 Task: Acess the "Campaign related list" page setting.
Action: Mouse moved to (886, 66)
Screenshot: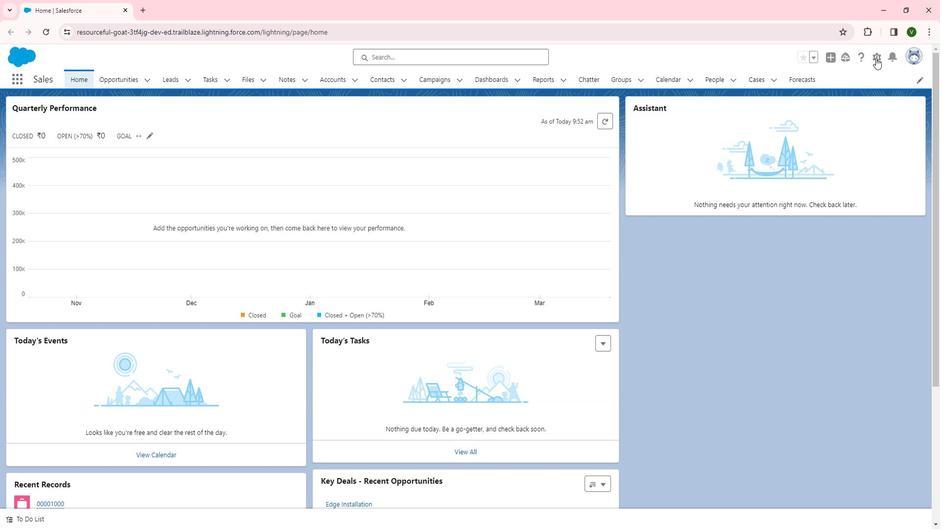 
Action: Mouse pressed left at (886, 66)
Screenshot: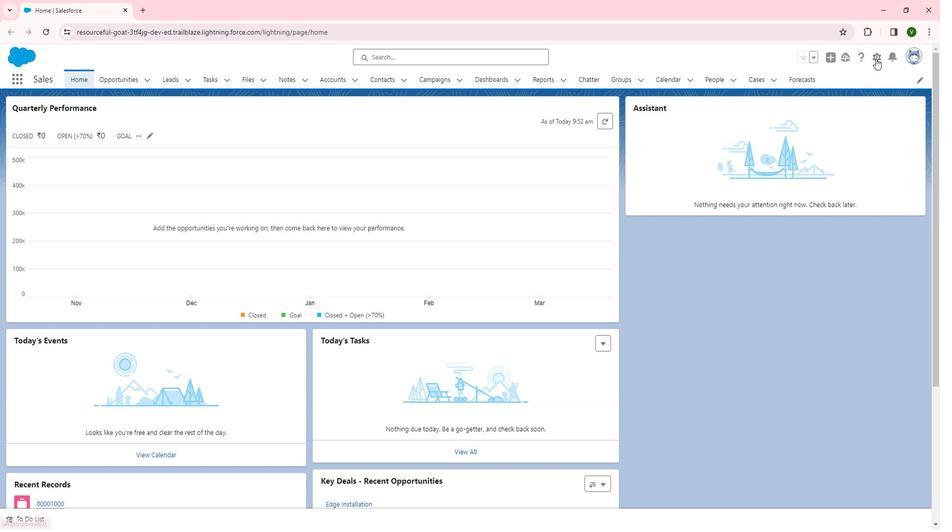 
Action: Mouse moved to (815, 96)
Screenshot: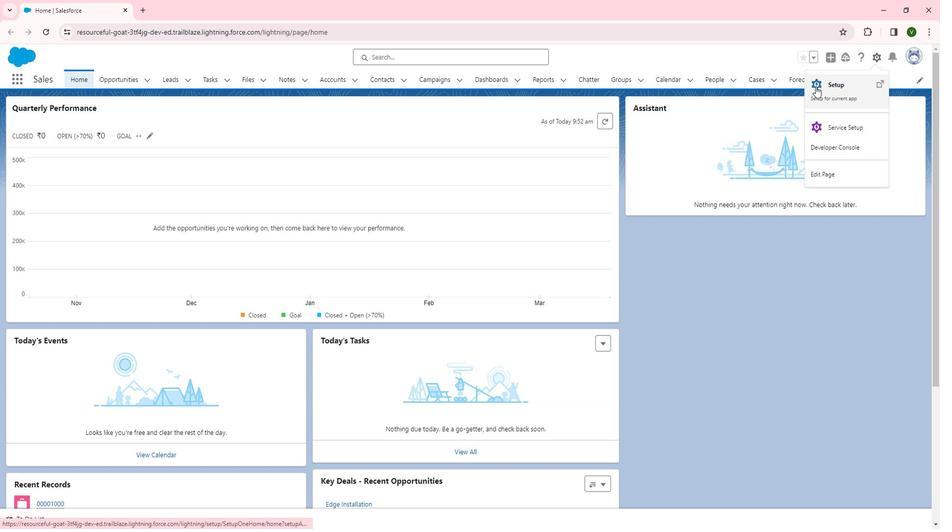 
Action: Mouse pressed left at (815, 96)
Screenshot: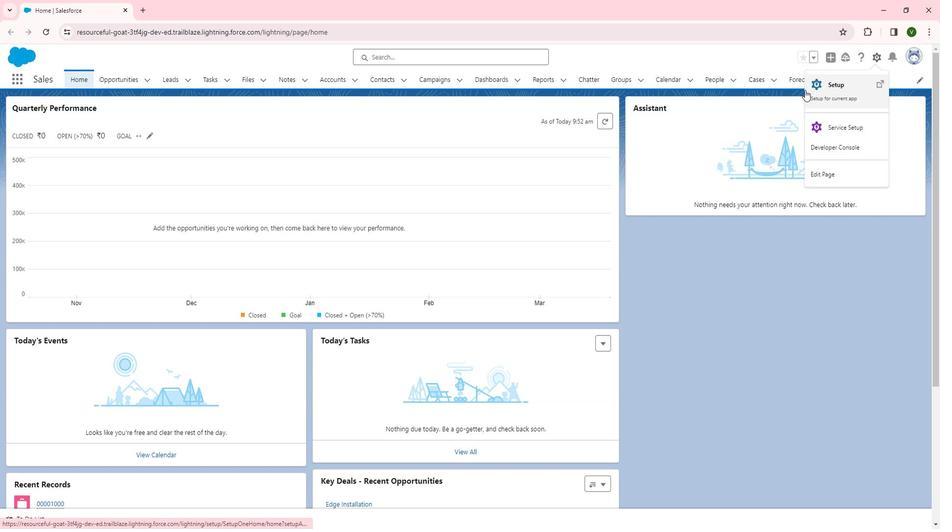 
Action: Mouse moved to (31, 358)
Screenshot: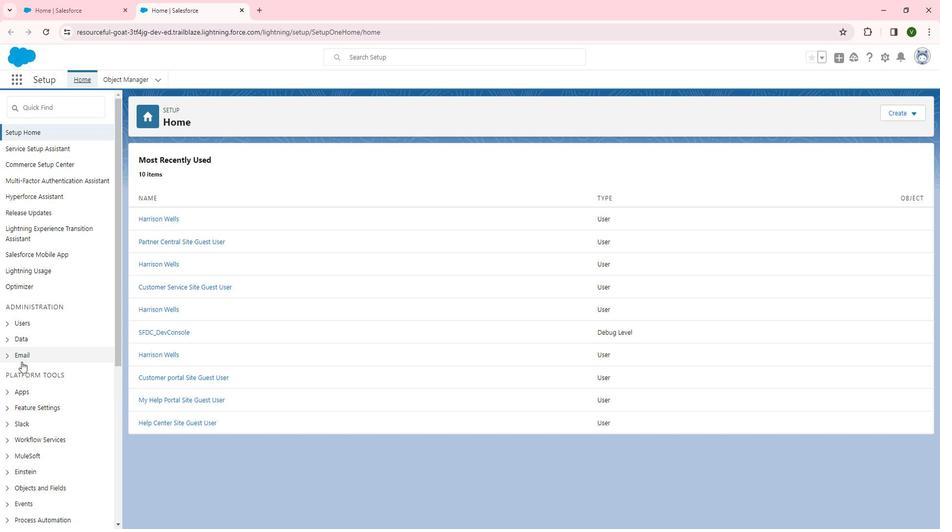 
Action: Mouse scrolled (31, 358) with delta (0, 0)
Screenshot: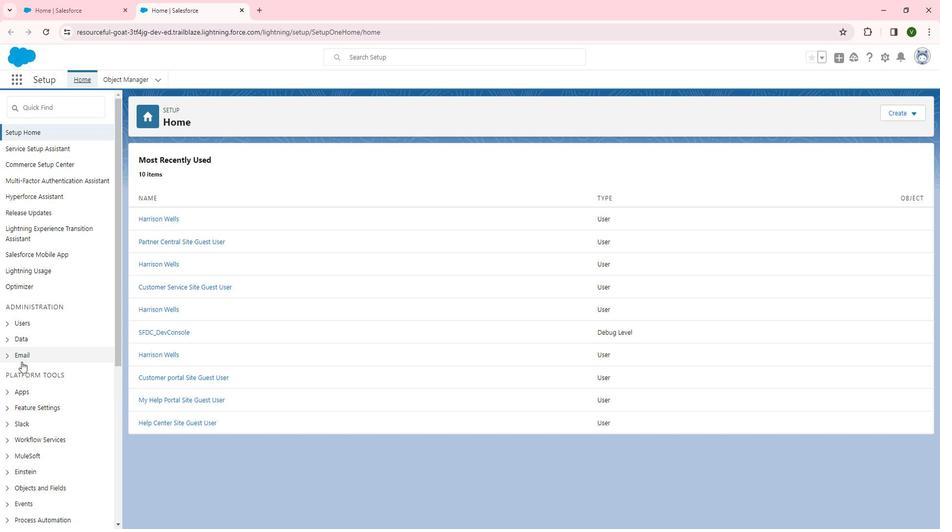 
Action: Mouse moved to (31, 359)
Screenshot: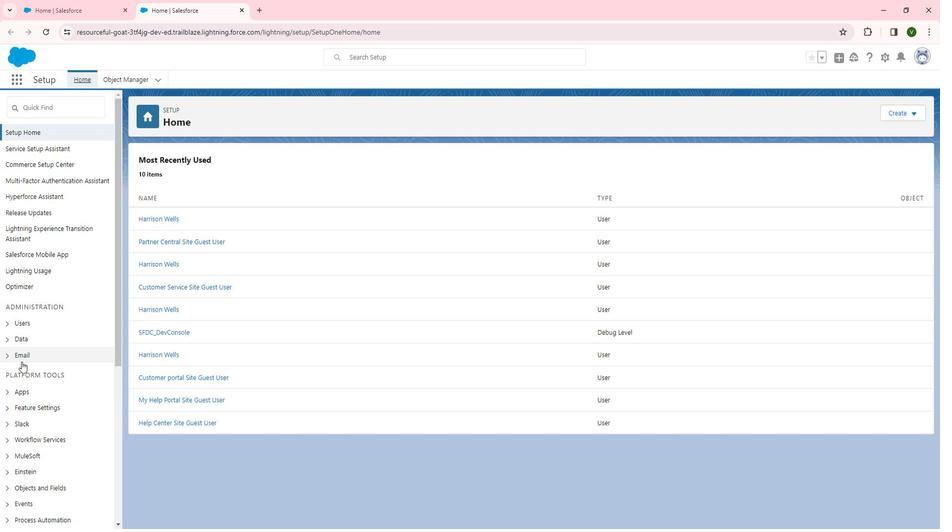 
Action: Mouse scrolled (31, 359) with delta (0, 0)
Screenshot: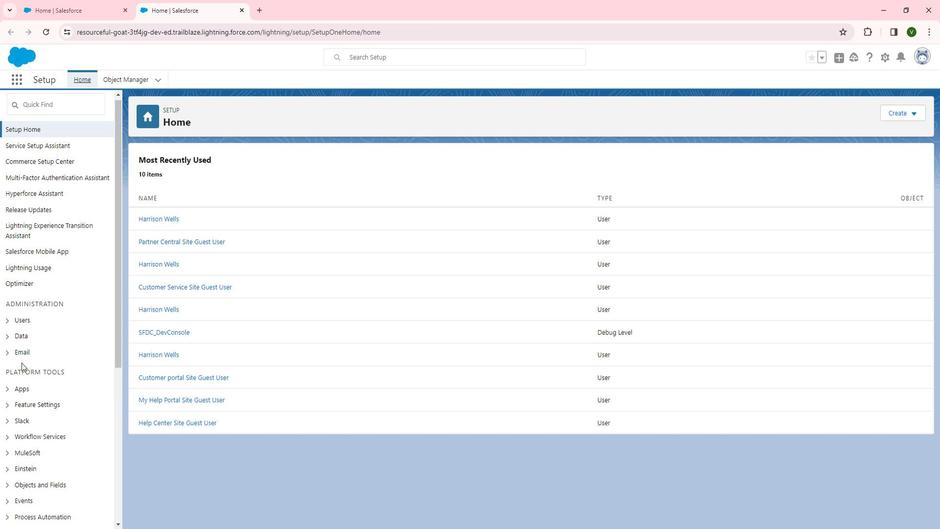
Action: Mouse moved to (20, 305)
Screenshot: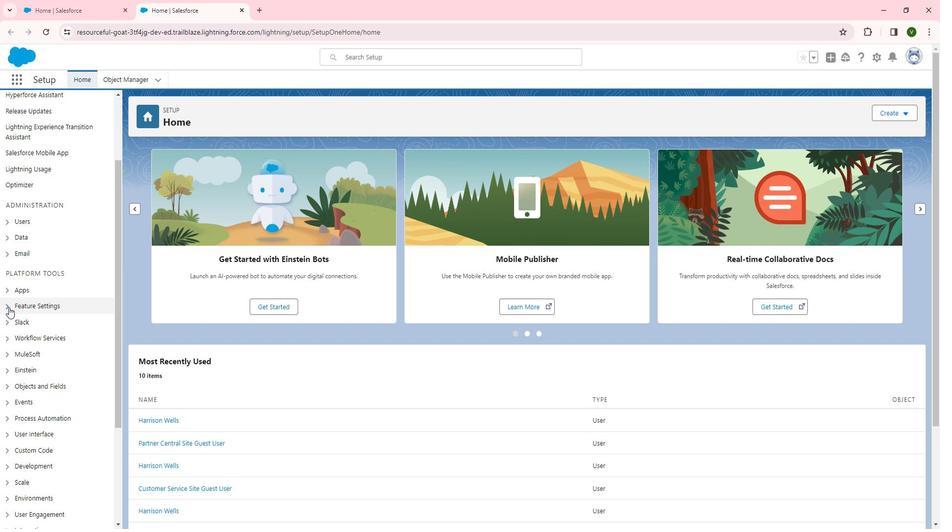 
Action: Mouse pressed left at (20, 305)
Screenshot: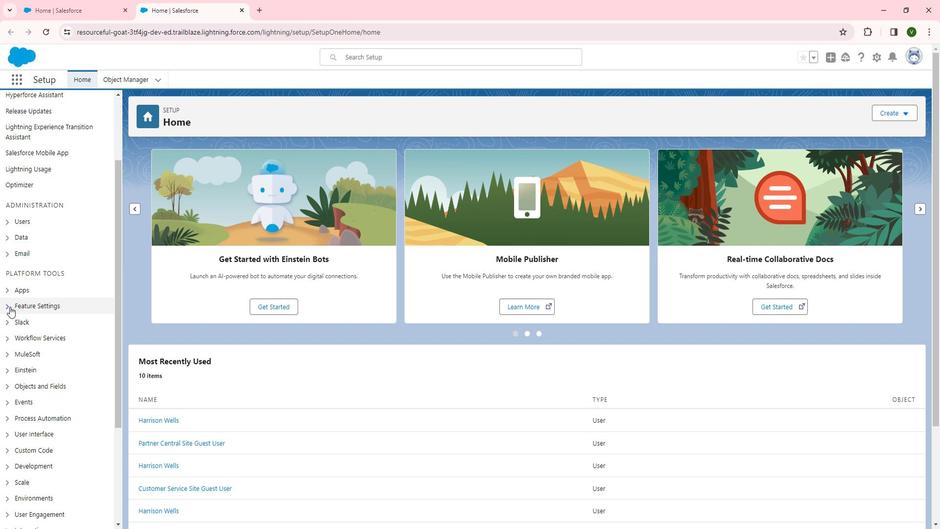 
Action: Mouse moved to (27, 383)
Screenshot: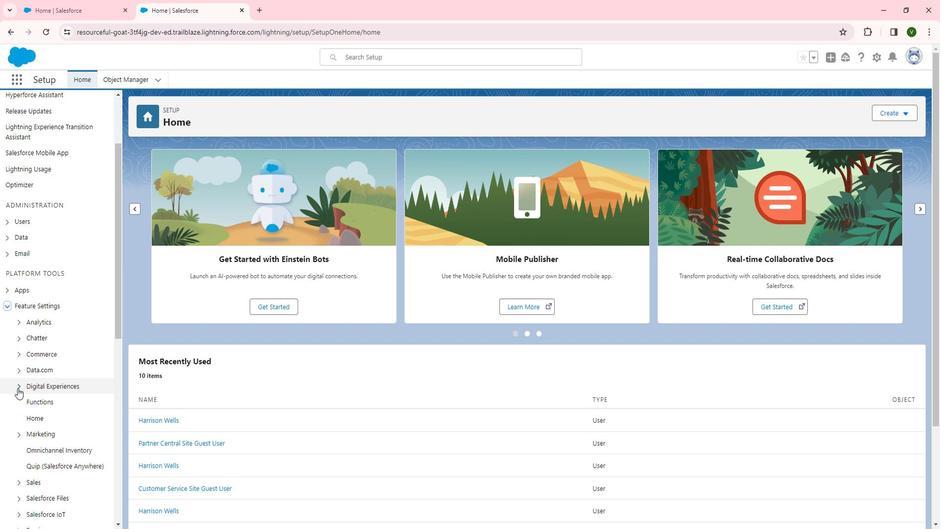 
Action: Mouse pressed left at (27, 383)
Screenshot: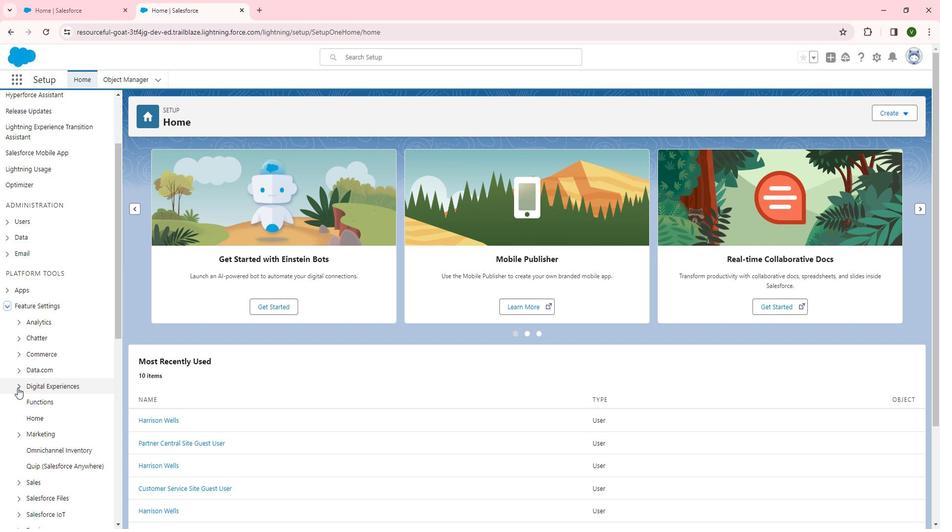 
Action: Mouse moved to (58, 396)
Screenshot: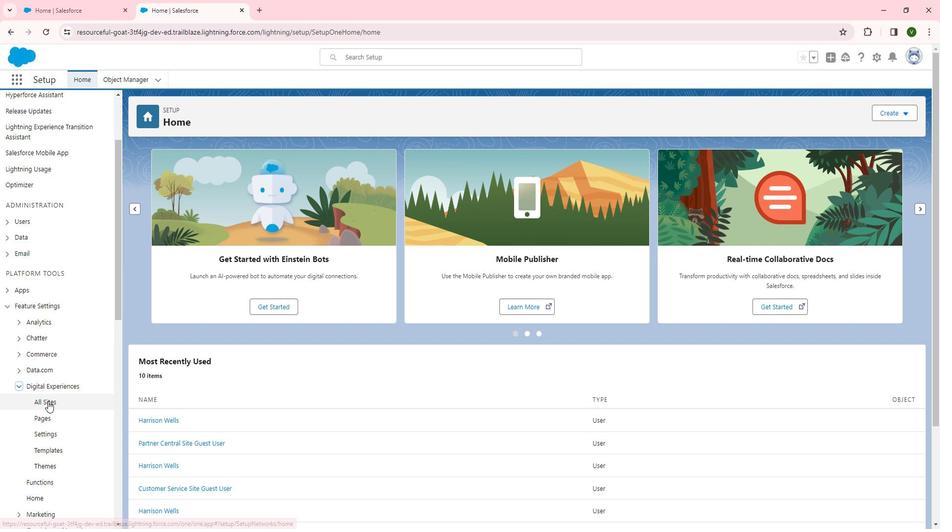 
Action: Mouse pressed left at (58, 396)
Screenshot: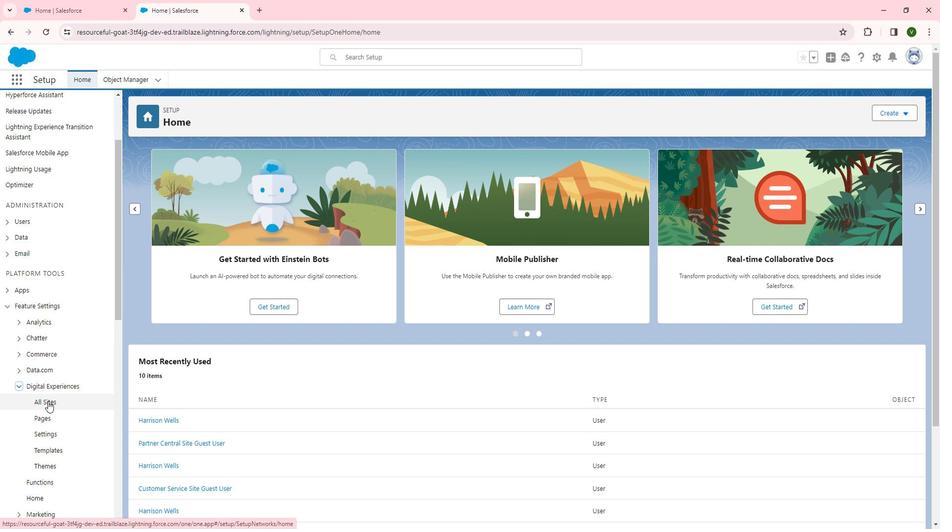 
Action: Mouse moved to (165, 303)
Screenshot: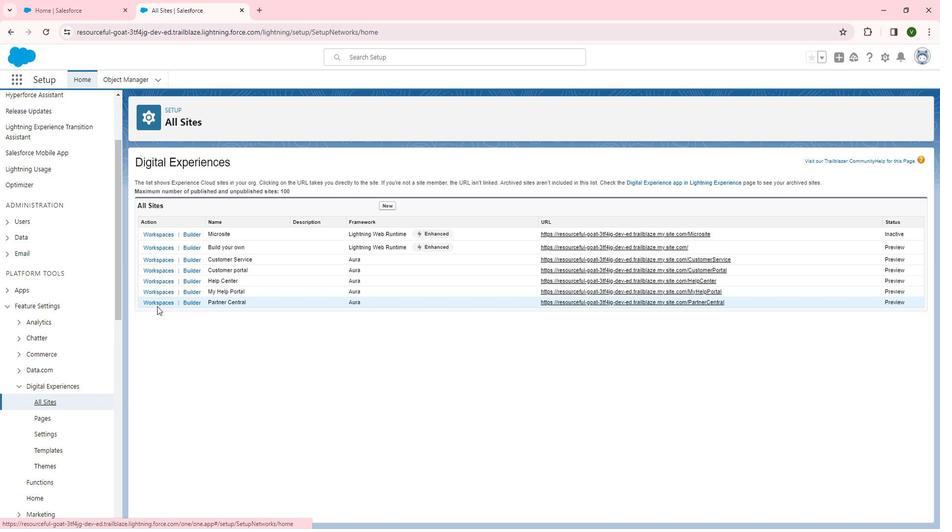 
Action: Mouse pressed left at (165, 303)
Screenshot: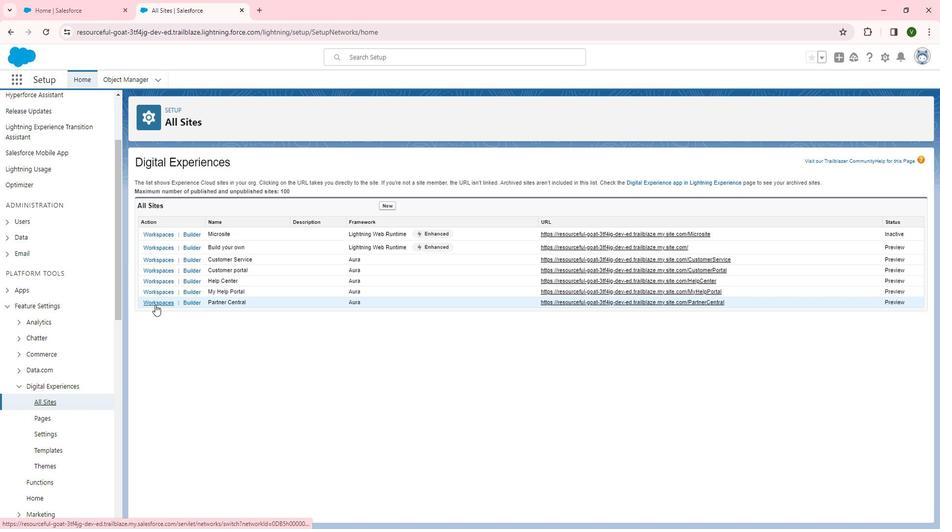 
Action: Mouse moved to (142, 235)
Screenshot: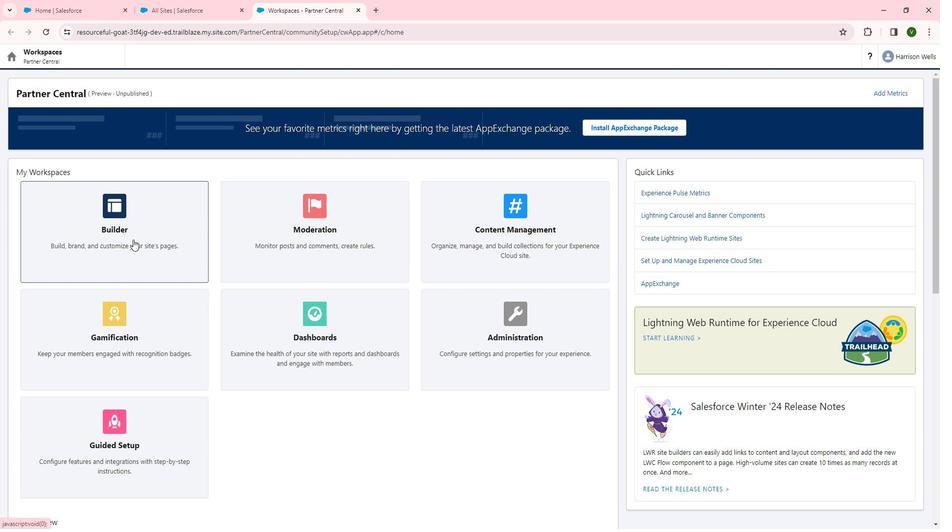 
Action: Mouse pressed left at (142, 235)
Screenshot: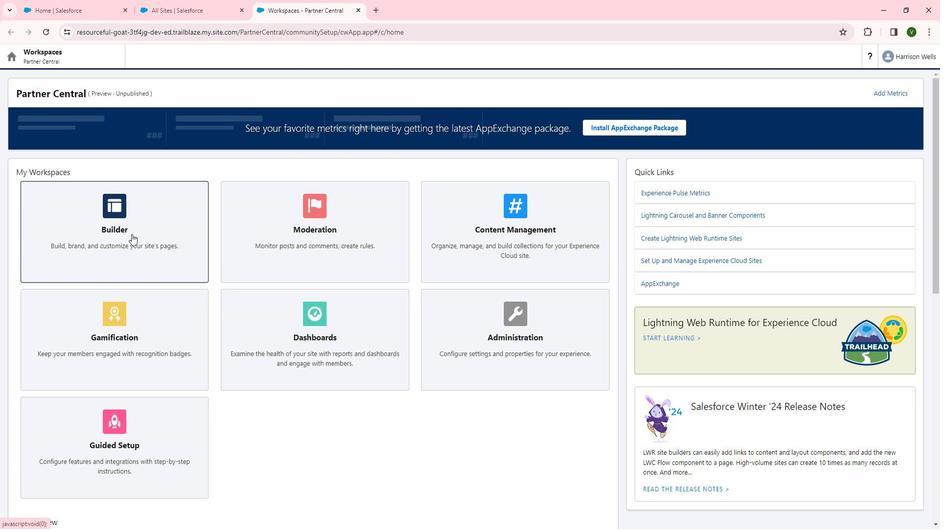 
Action: Mouse moved to (147, 68)
Screenshot: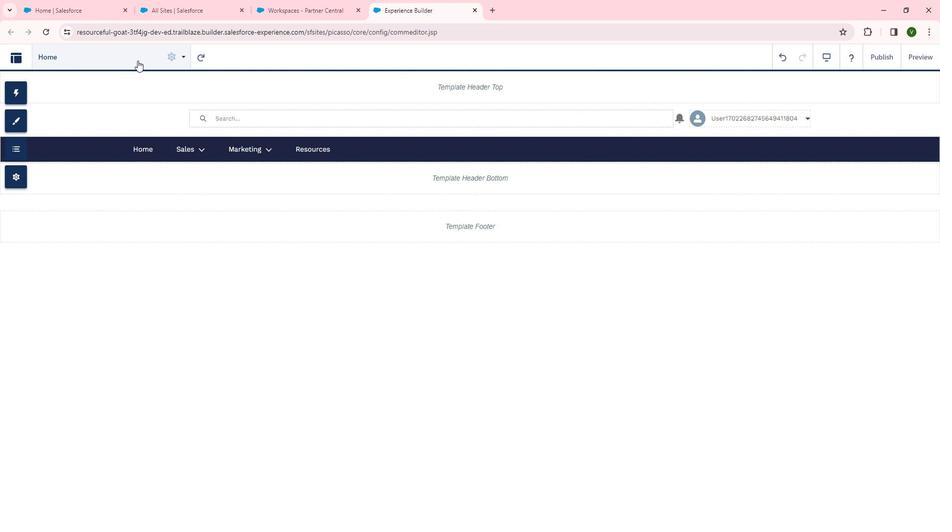 
Action: Mouse pressed left at (147, 68)
Screenshot: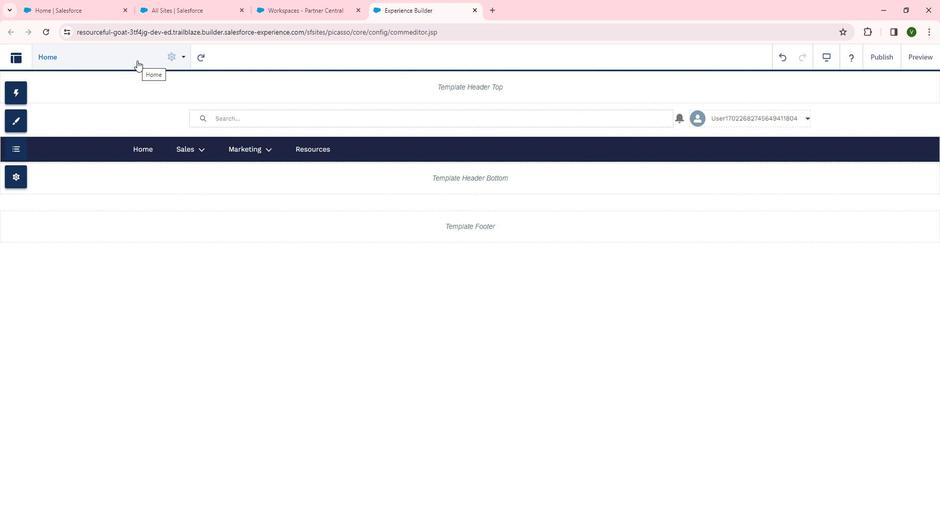 
Action: Mouse moved to (54, 193)
Screenshot: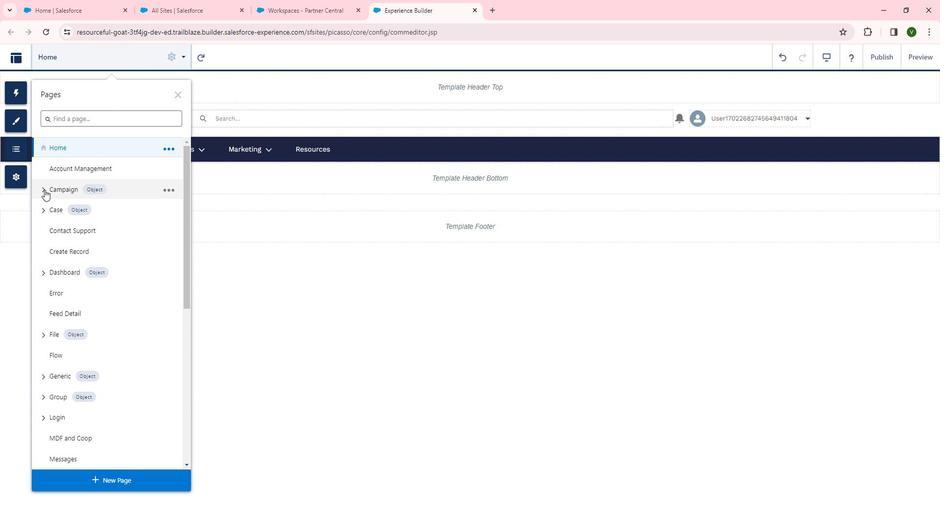 
Action: Mouse pressed left at (54, 193)
Screenshot: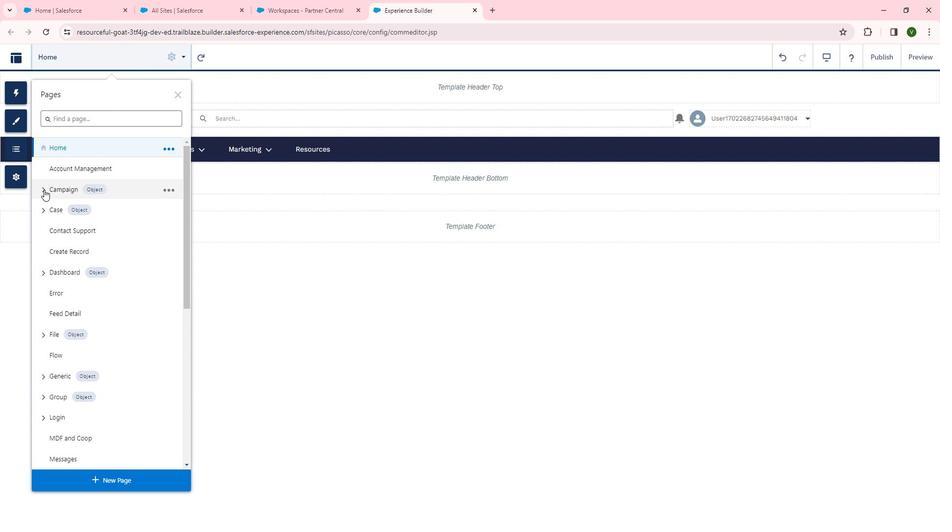 
Action: Mouse moved to (121, 254)
Screenshot: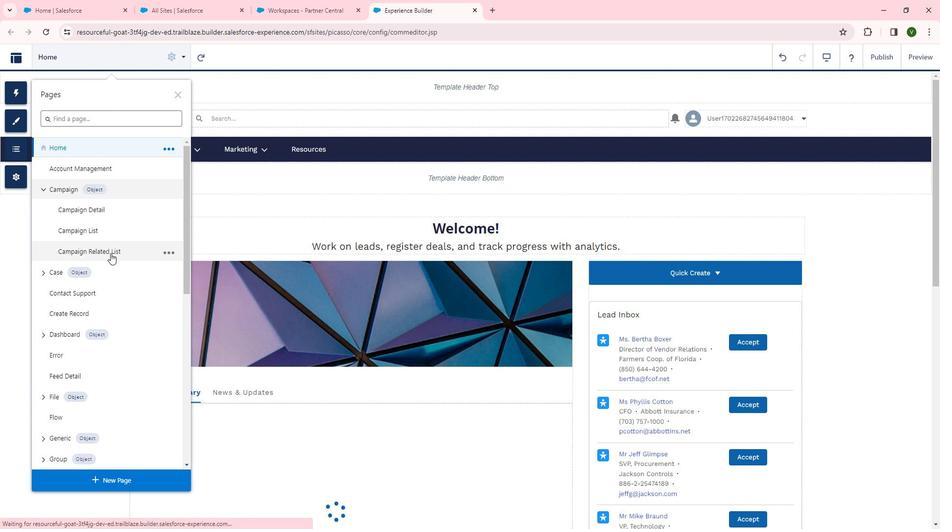 
Action: Mouse pressed left at (121, 254)
Screenshot: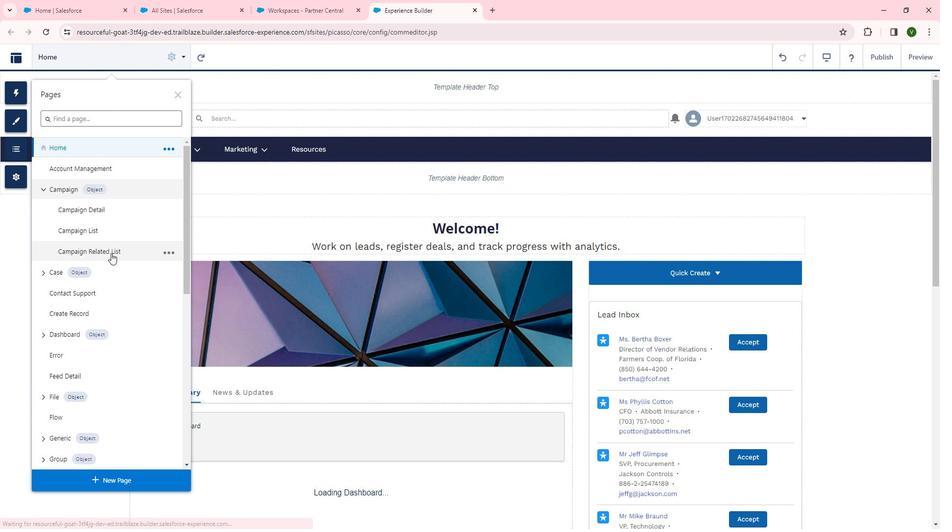 
Action: Mouse moved to (152, 58)
Screenshot: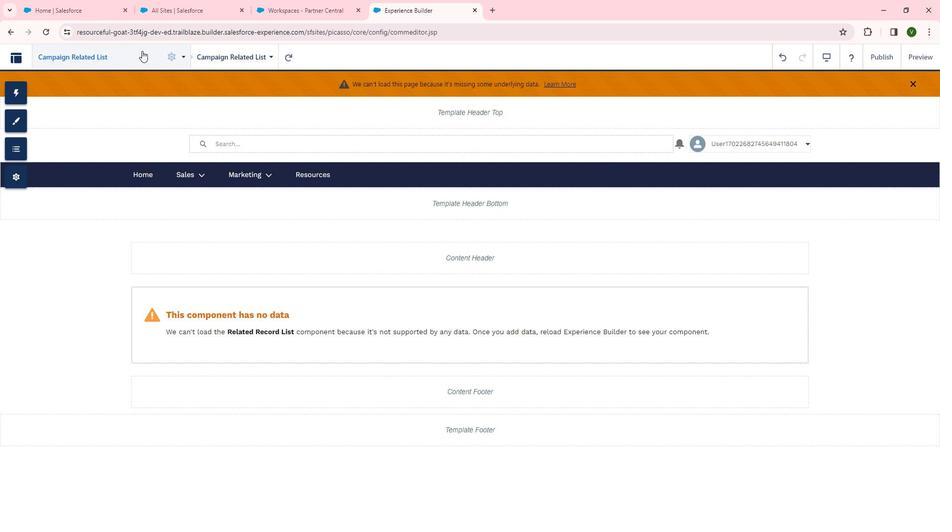 
Action: Mouse pressed left at (152, 58)
Screenshot: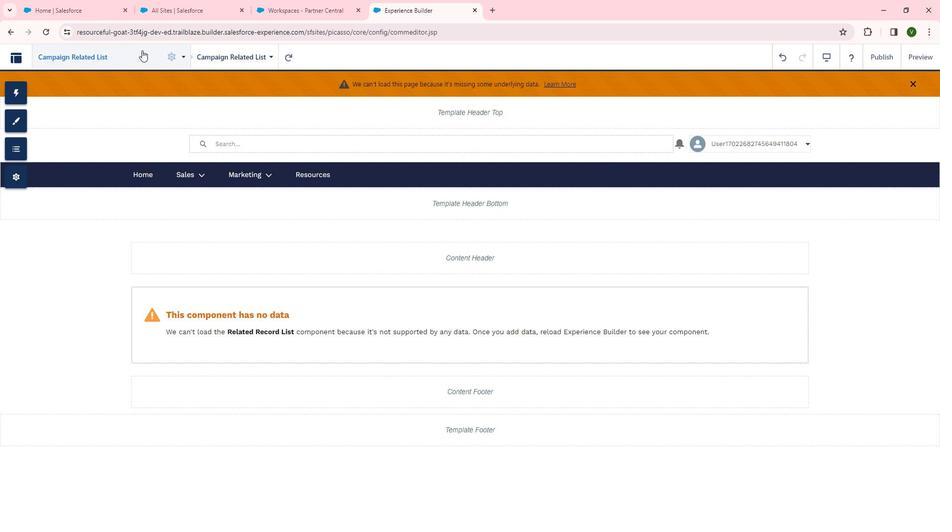 
Action: Mouse moved to (178, 150)
Screenshot: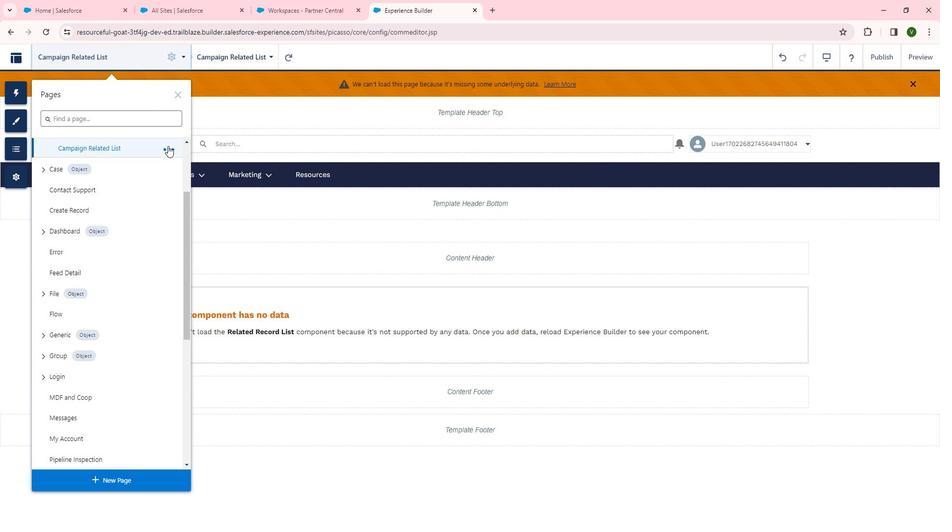 
Action: Mouse pressed left at (178, 150)
Screenshot: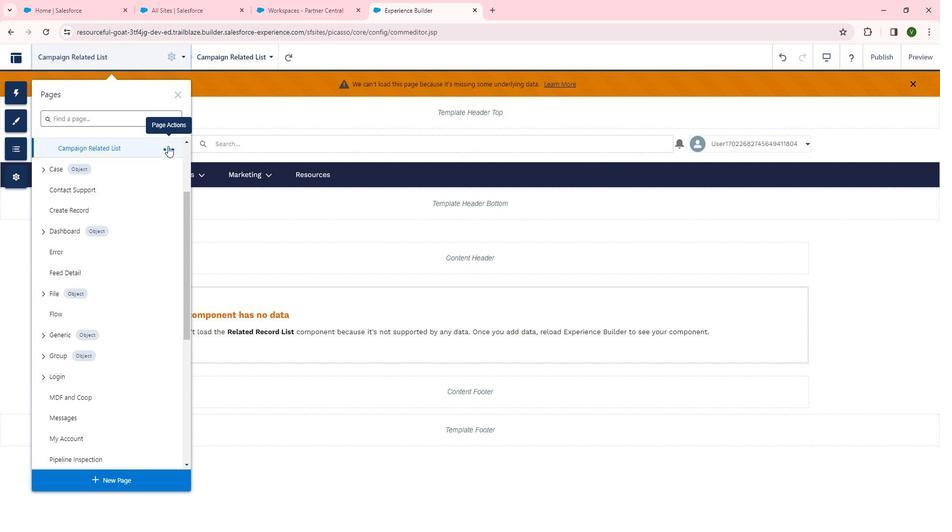 
Action: Mouse moved to (227, 150)
Screenshot: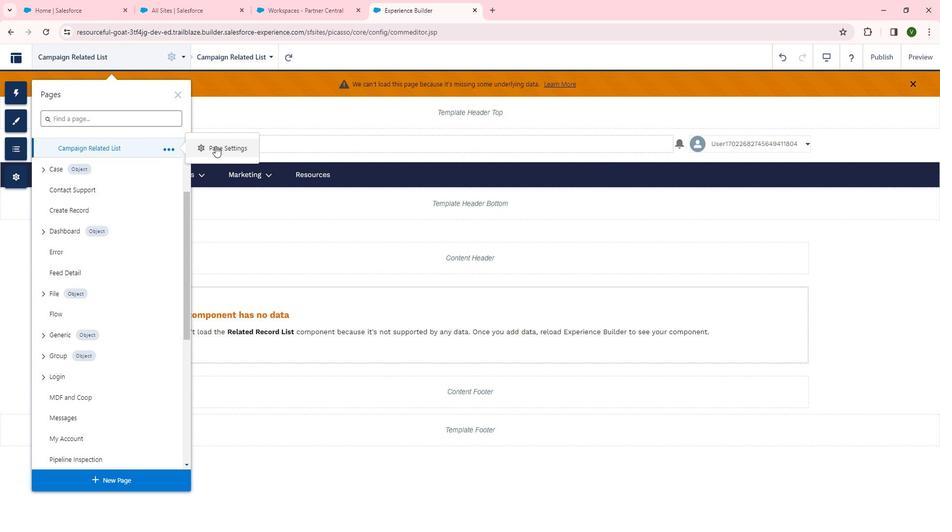 
Action: Mouse pressed left at (227, 150)
Screenshot: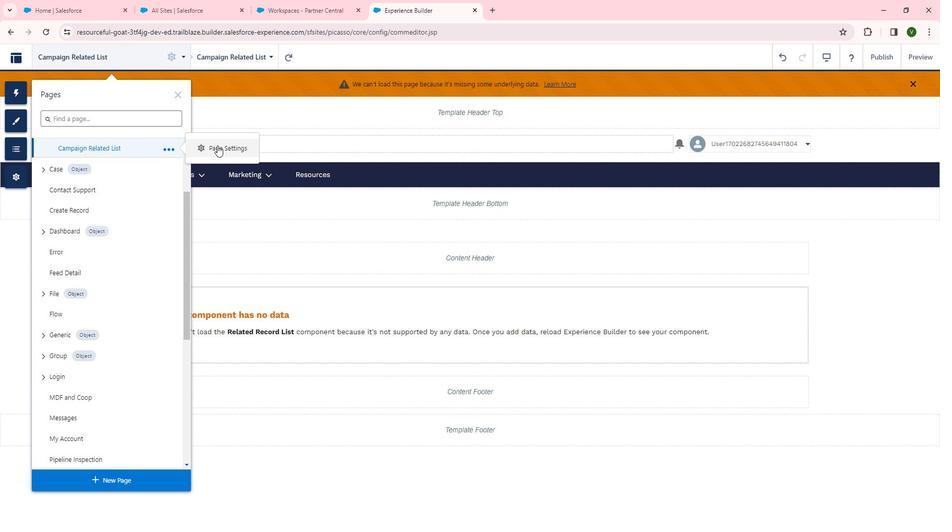 
Action: Mouse moved to (320, 341)
Screenshot: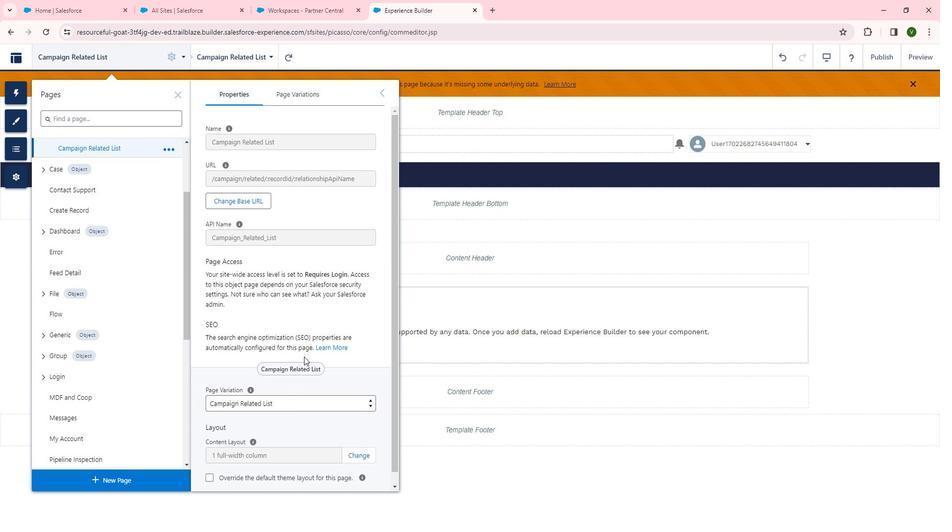 
Action: Mouse scrolled (320, 340) with delta (0, 0)
Screenshot: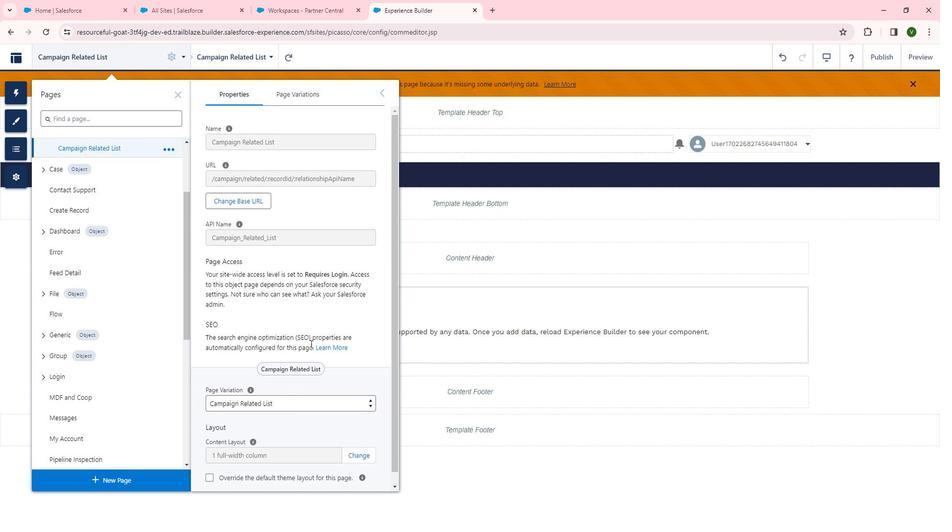 
Action: Mouse scrolled (320, 340) with delta (0, 0)
Screenshot: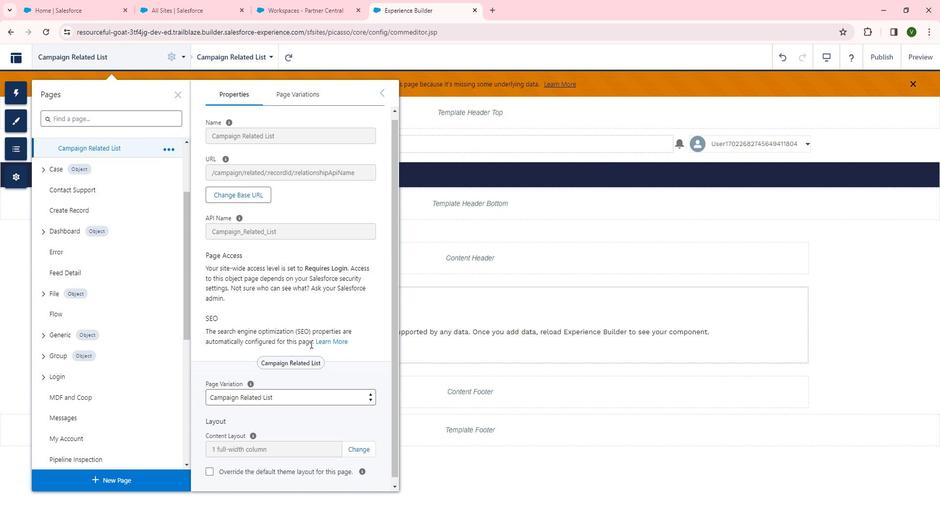 
Action: Mouse scrolled (320, 340) with delta (0, 0)
Screenshot: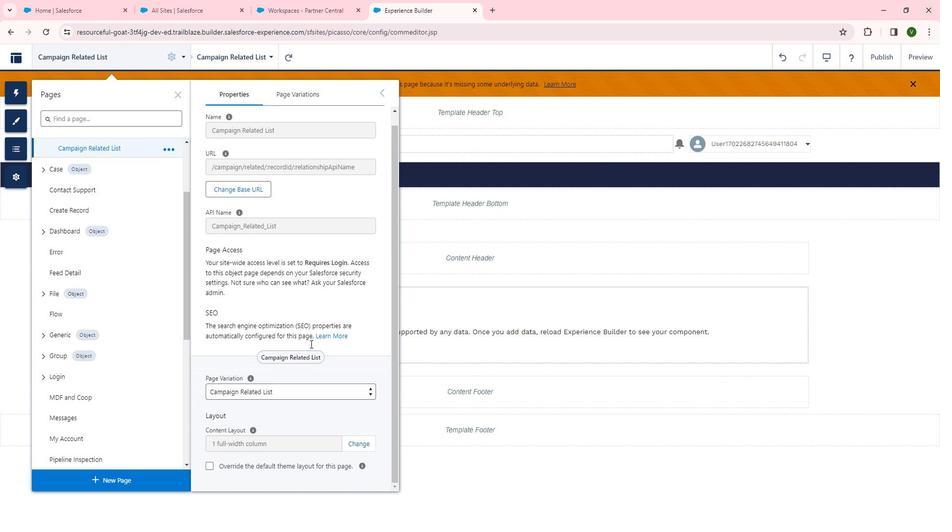 
Action: Mouse scrolled (320, 340) with delta (0, 0)
Screenshot: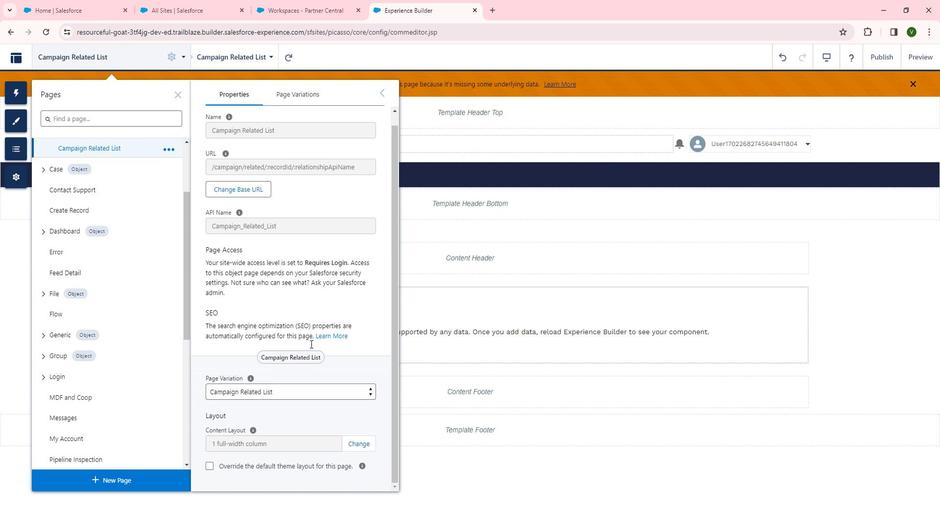 
Action: Mouse moved to (365, 440)
Screenshot: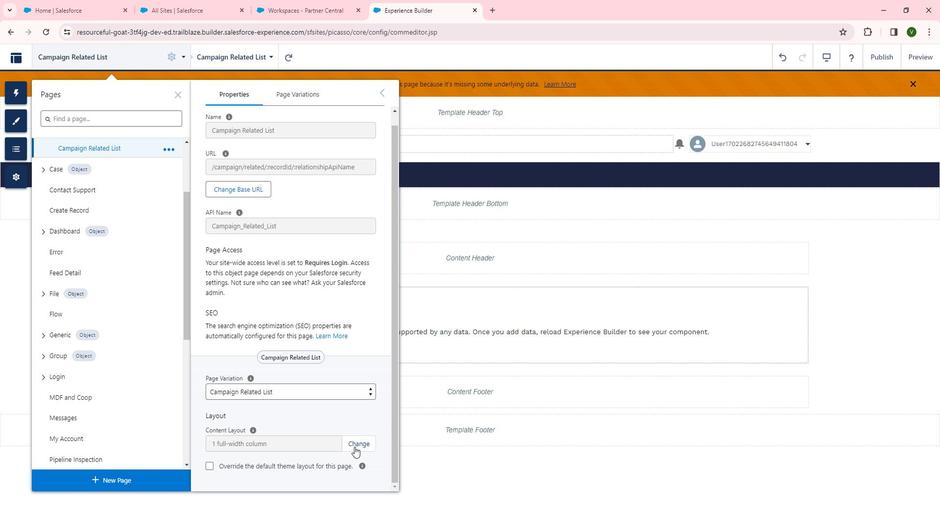 
Action: Mouse pressed left at (365, 440)
Screenshot: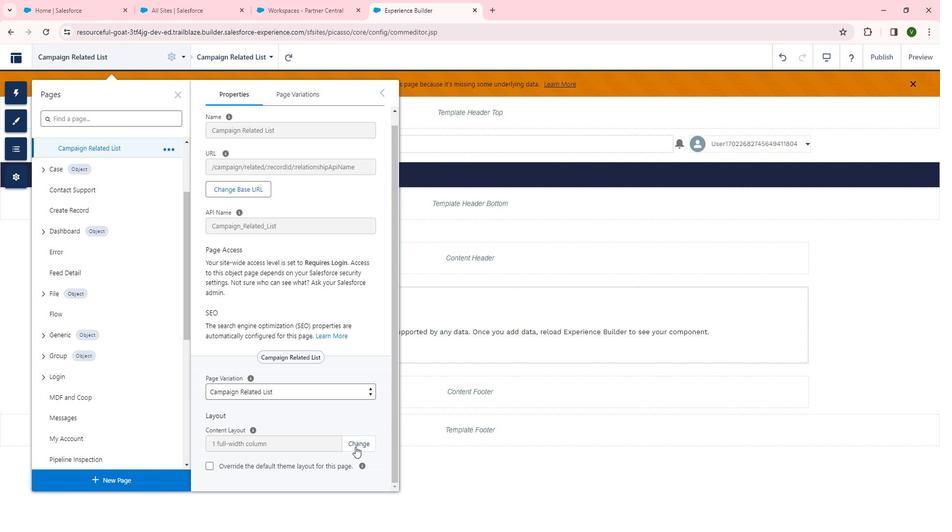 
Action: Mouse moved to (473, 342)
Screenshot: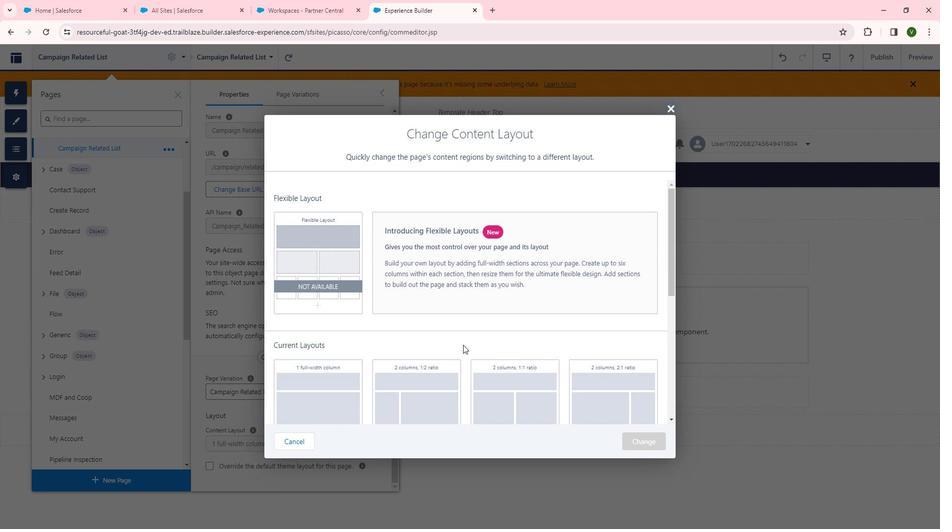 
Action: Mouse scrolled (473, 341) with delta (0, 0)
Screenshot: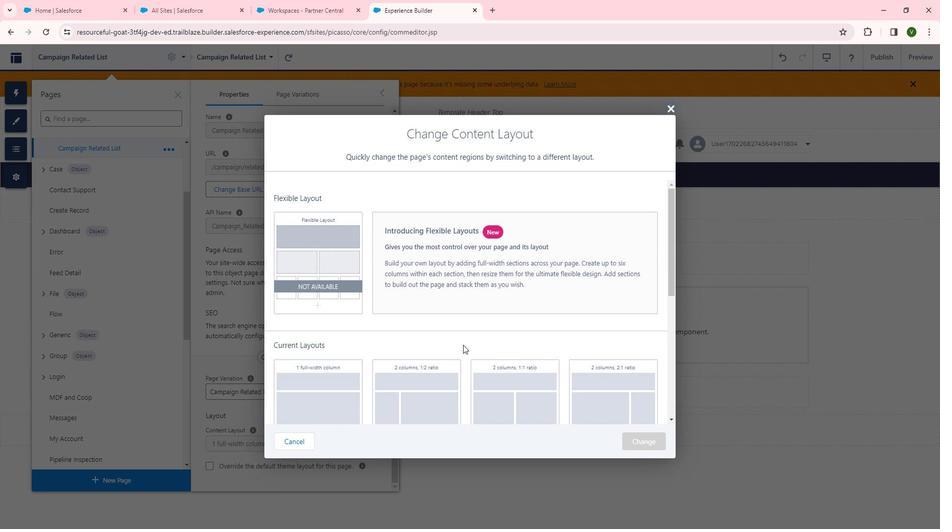 
Action: Mouse moved to (423, 363)
Screenshot: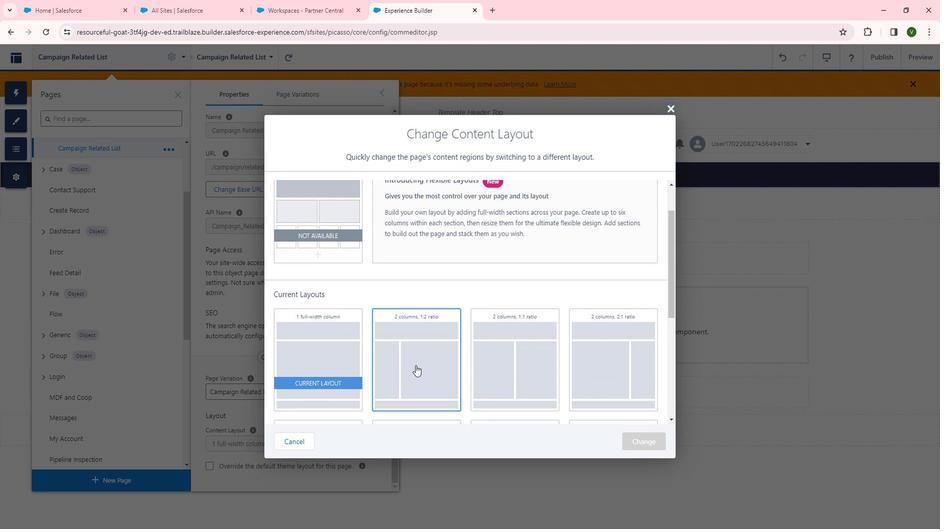 
Action: Mouse pressed left at (423, 363)
Screenshot: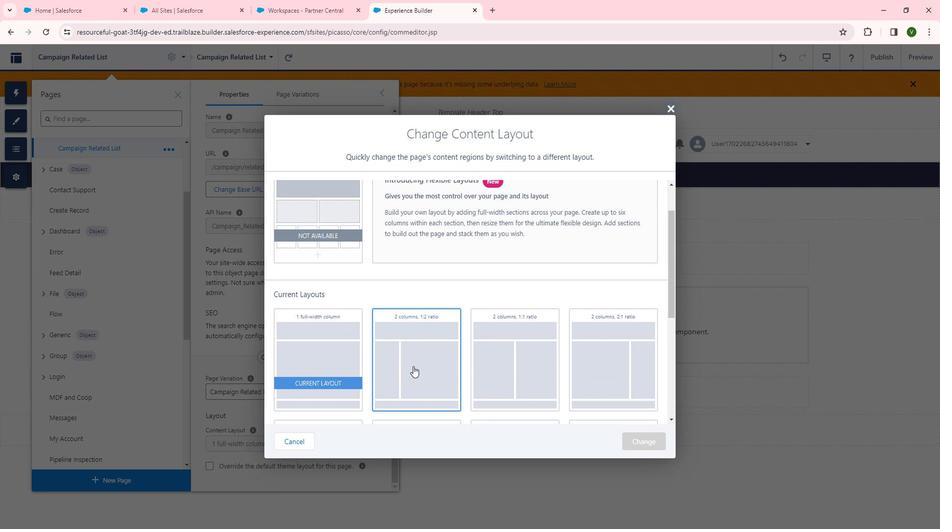 
Action: Mouse moved to (675, 436)
Screenshot: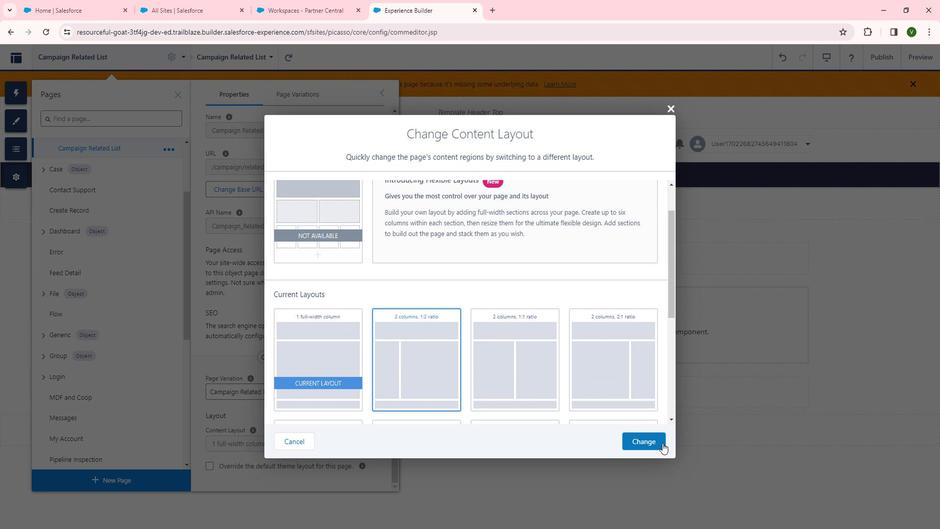 
Action: Mouse pressed left at (675, 436)
Screenshot: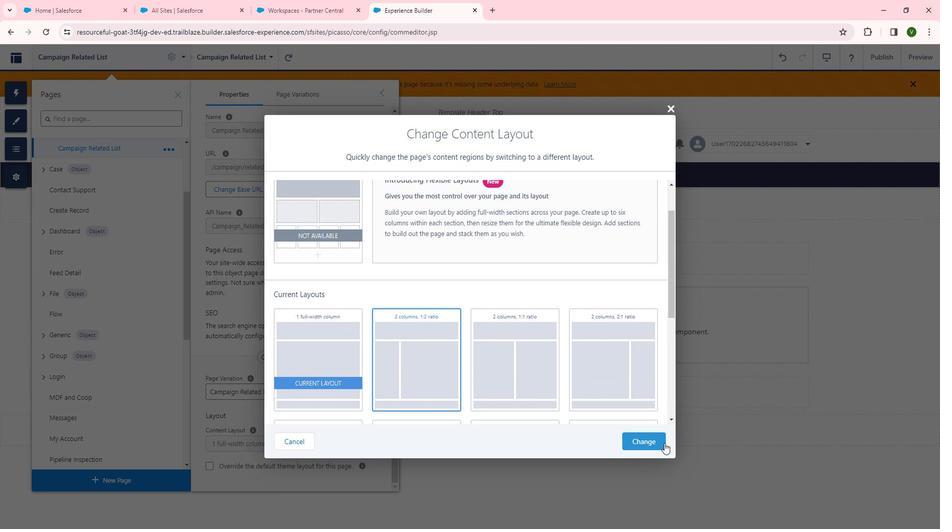 
Action: Mouse moved to (361, 367)
Screenshot: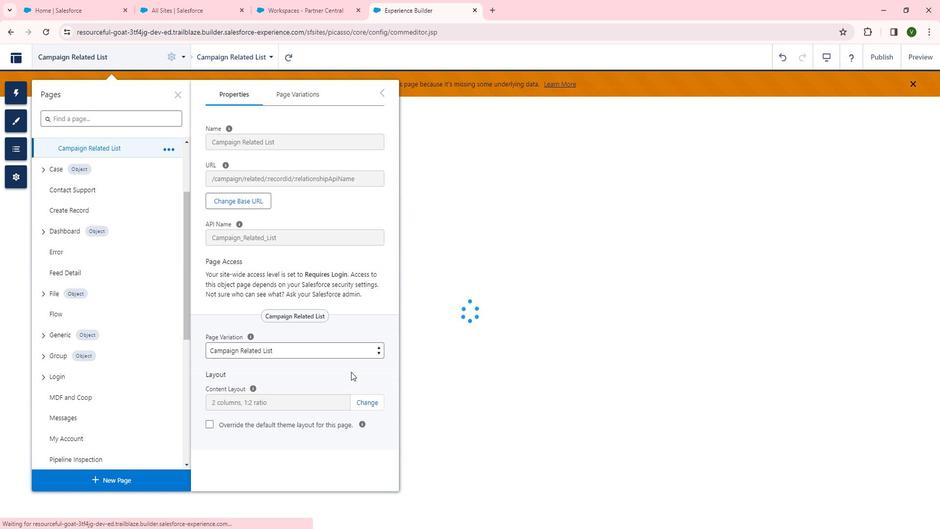 
